 Task: Add "Move Card To …" Button titled Button0021 to "top" of the list "To Do" to Card Card0021 in Board Board0021 in Workspace Development in Trello
Action: Mouse moved to (415, 473)
Screenshot: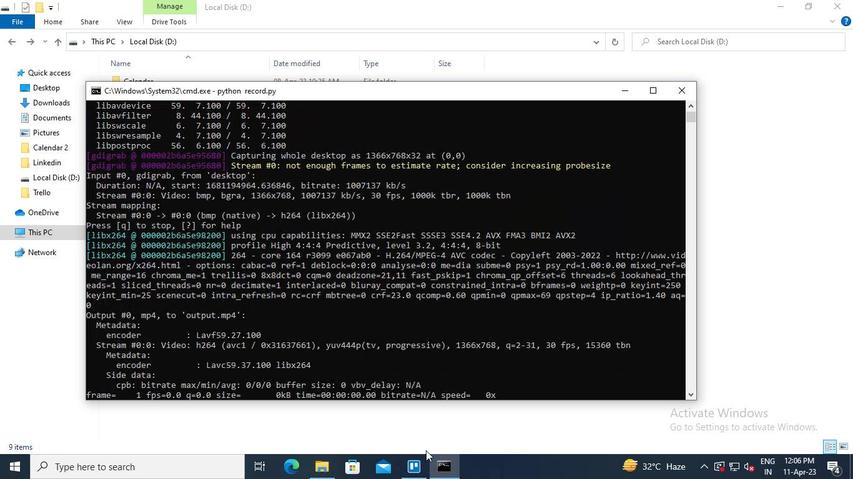 
Action: Mouse pressed left at (415, 473)
Screenshot: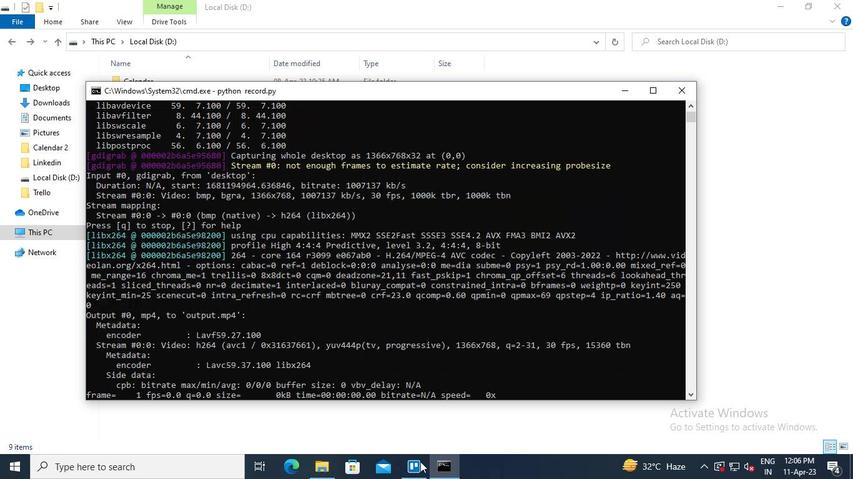 
Action: Mouse moved to (192, 169)
Screenshot: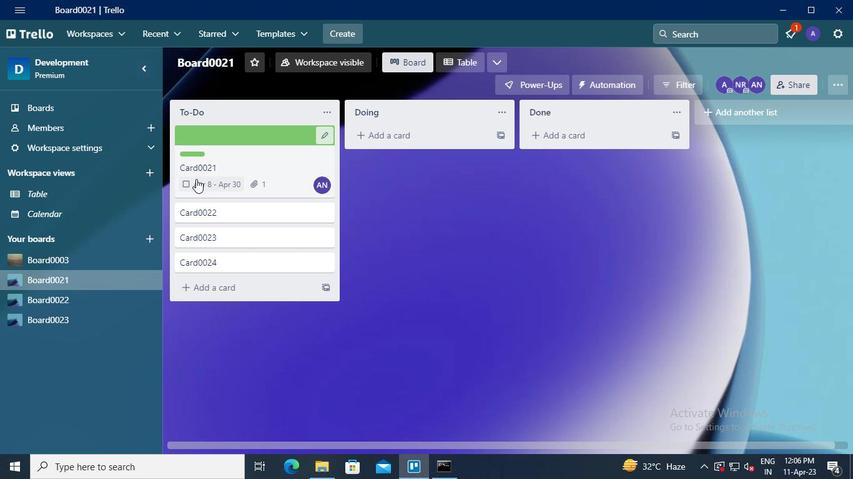 
Action: Mouse pressed left at (192, 169)
Screenshot: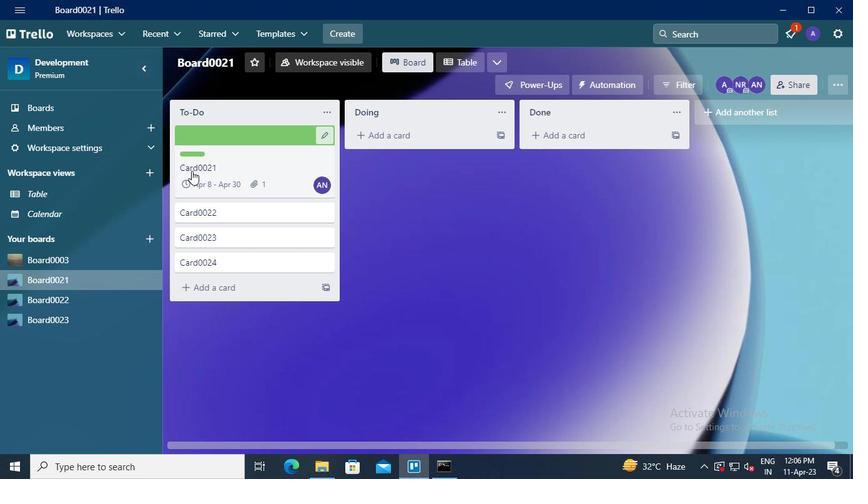 
Action: Mouse moved to (600, 363)
Screenshot: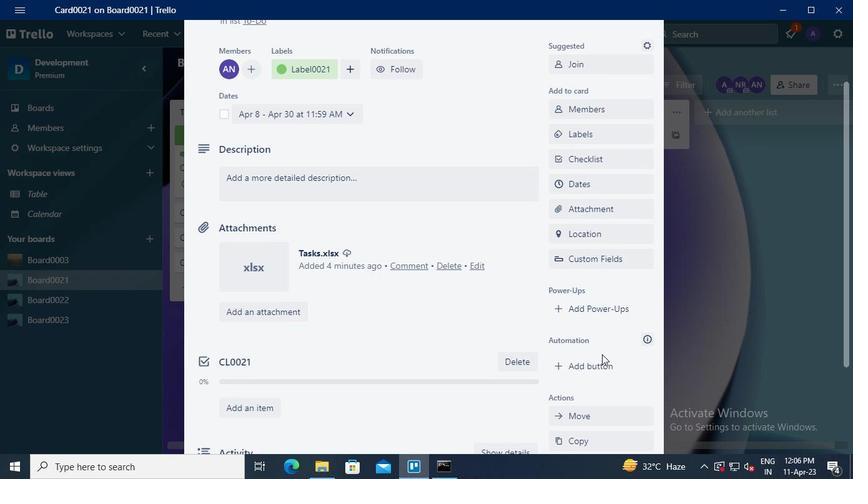 
Action: Mouse pressed left at (600, 363)
Screenshot: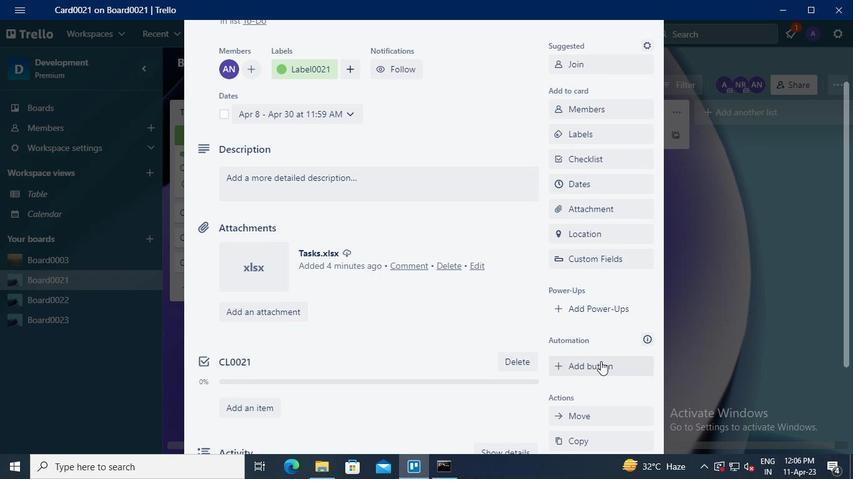 
Action: Mouse moved to (604, 117)
Screenshot: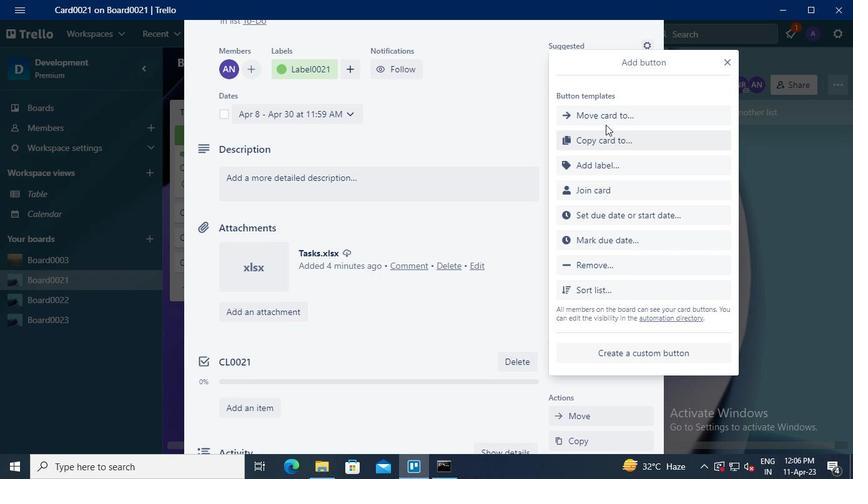 
Action: Mouse pressed left at (604, 117)
Screenshot: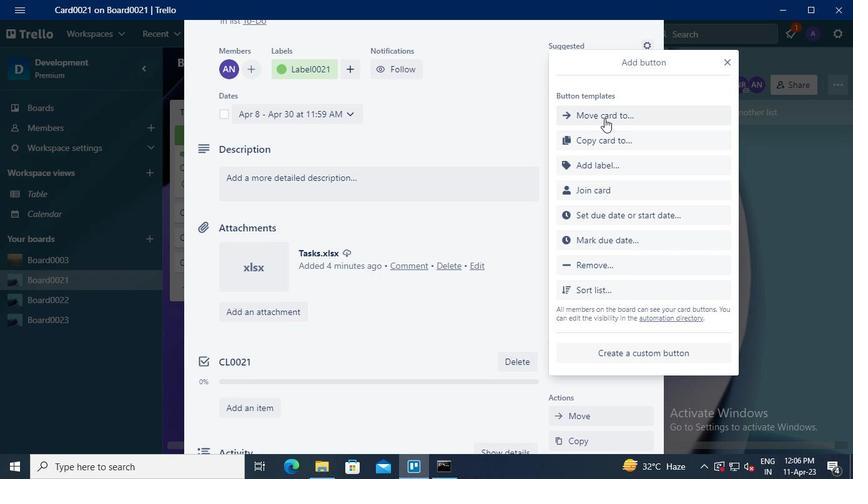 
Action: Mouse moved to (611, 150)
Screenshot: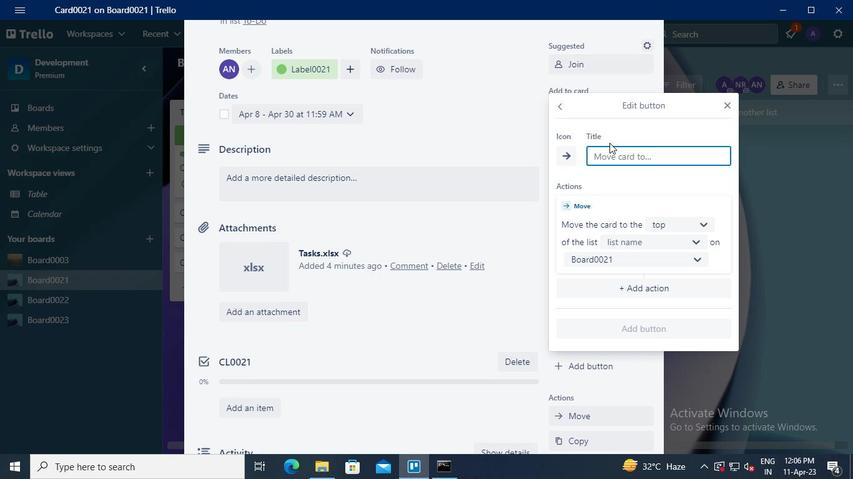 
Action: Mouse pressed left at (611, 150)
Screenshot: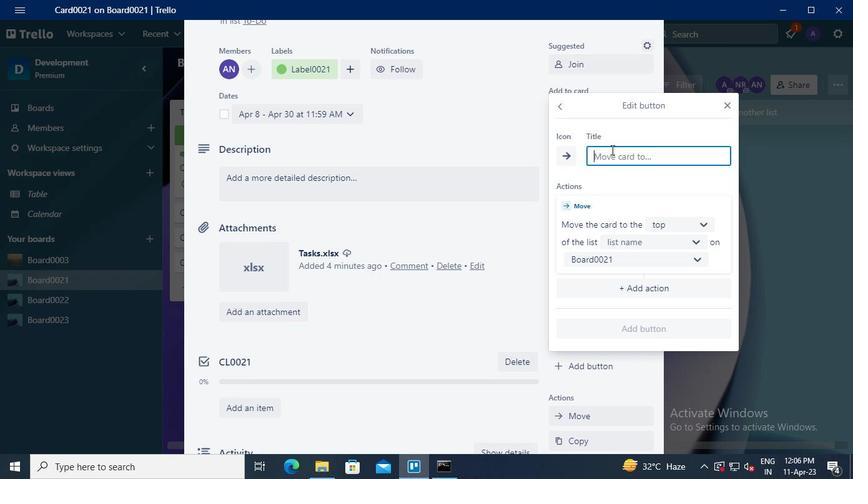 
Action: Keyboard Key.shift
Screenshot: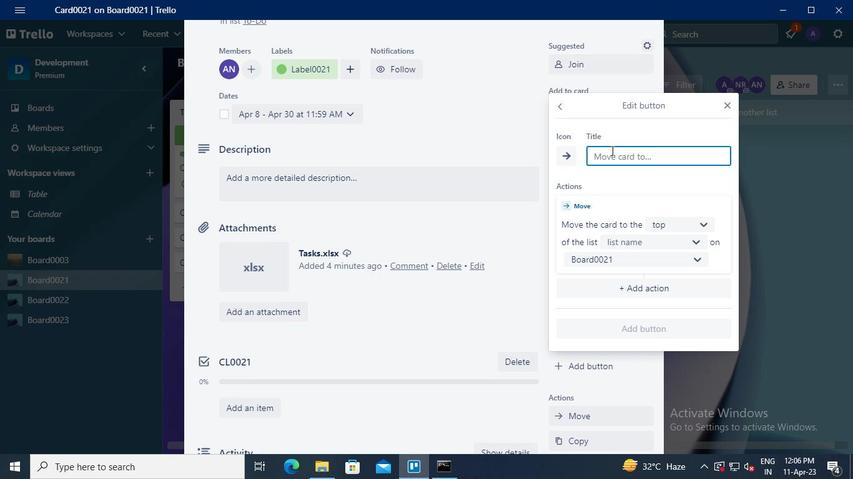 
Action: Keyboard B
Screenshot: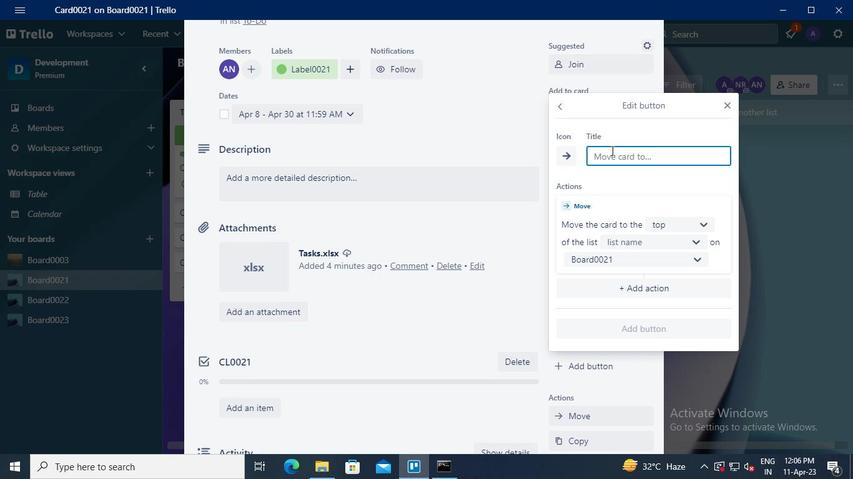 
Action: Keyboard u
Screenshot: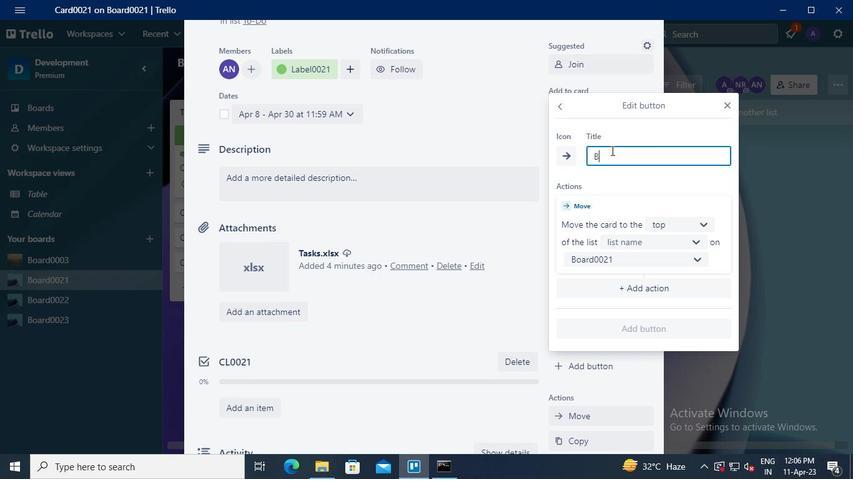 
Action: Keyboard t
Screenshot: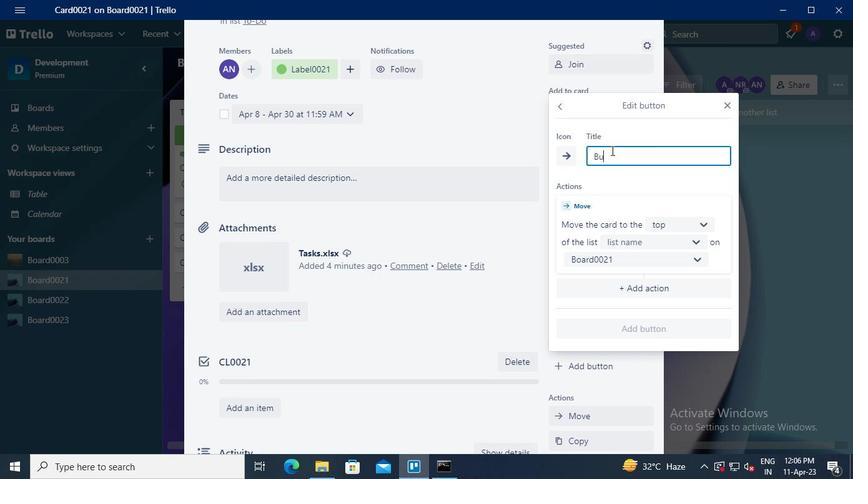 
Action: Keyboard t
Screenshot: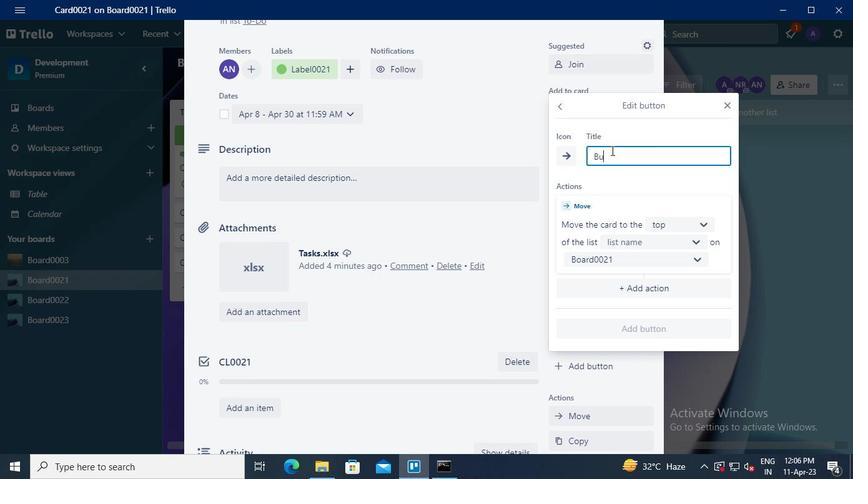 
Action: Keyboard o
Screenshot: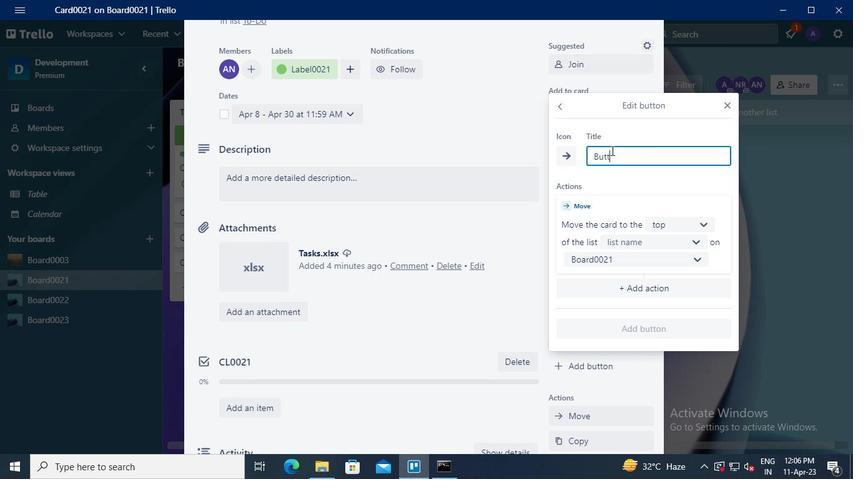 
Action: Keyboard n
Screenshot: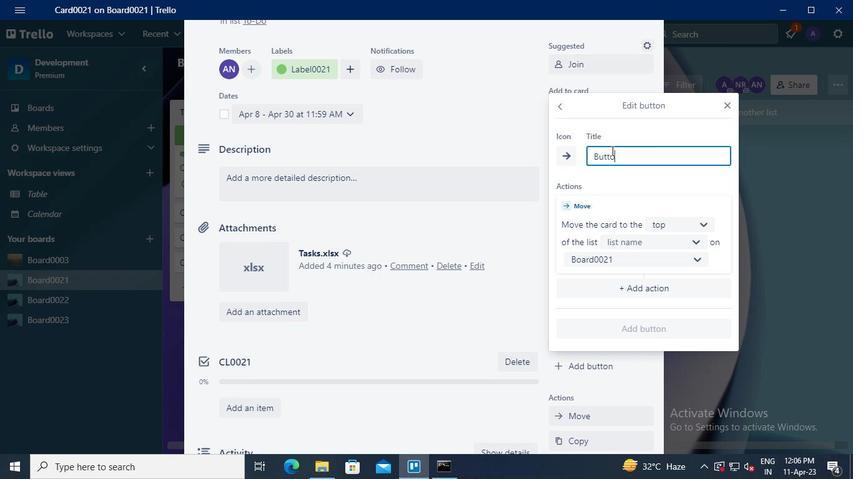 
Action: Keyboard <96>
Screenshot: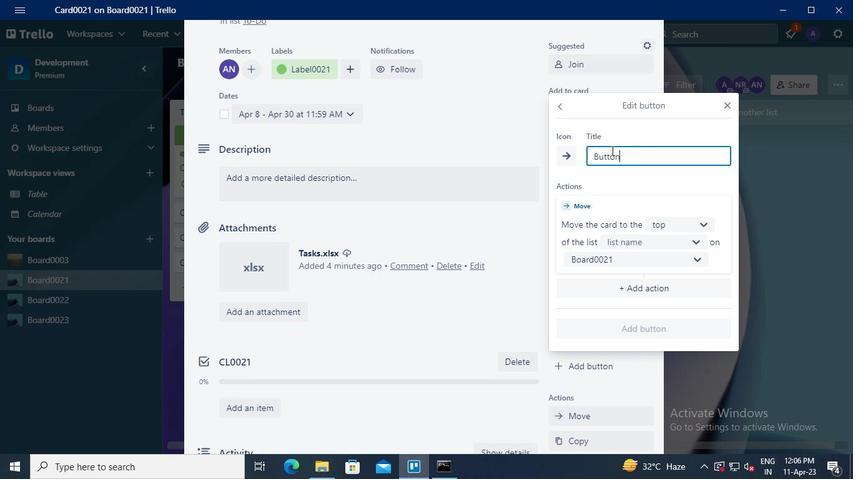 
Action: Keyboard <96>
Screenshot: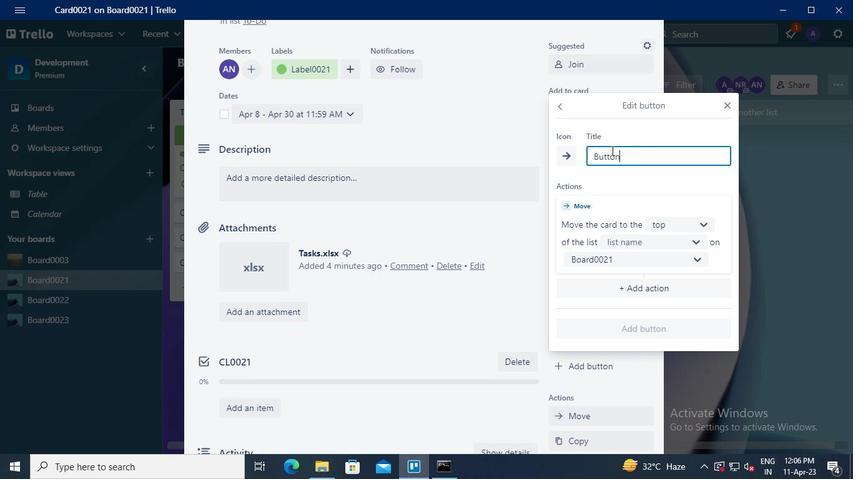 
Action: Keyboard <98>
Screenshot: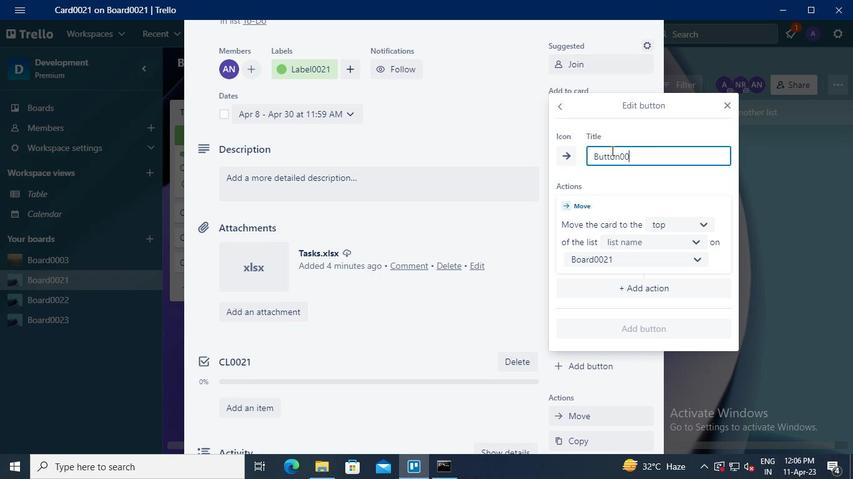 
Action: Keyboard <97>
Screenshot: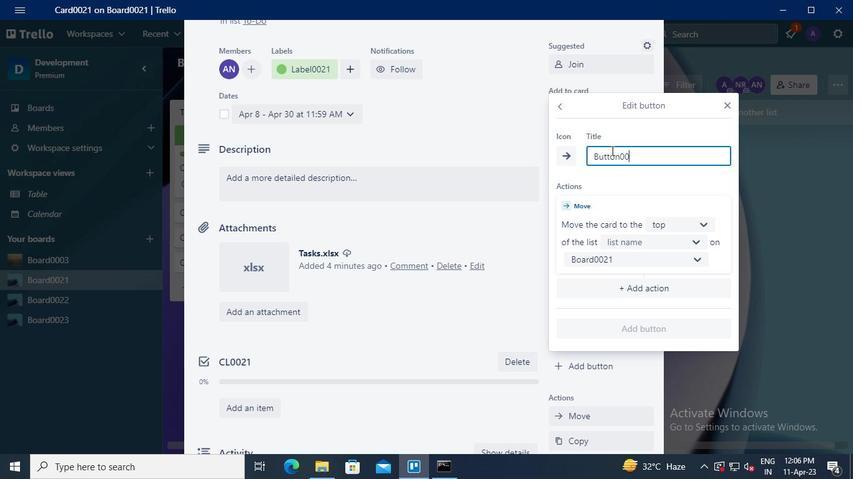 
Action: Mouse moved to (679, 221)
Screenshot: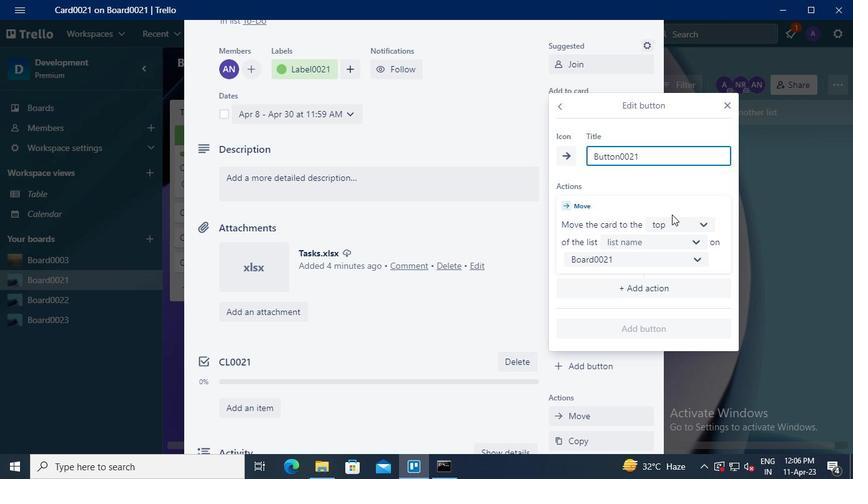 
Action: Mouse pressed left at (679, 221)
Screenshot: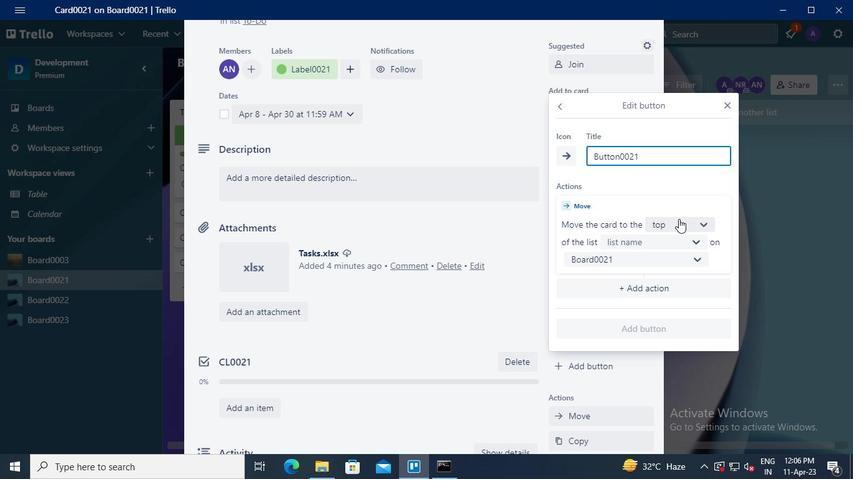 
Action: Mouse moved to (673, 242)
Screenshot: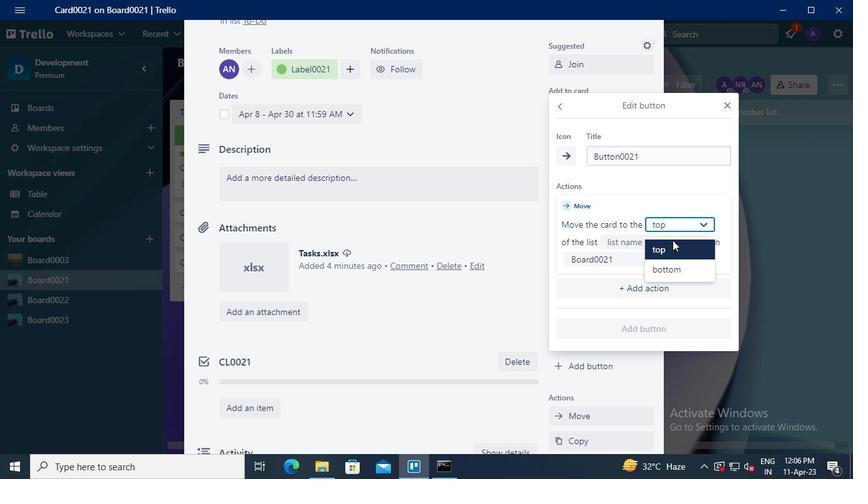 
Action: Mouse pressed left at (673, 242)
Screenshot: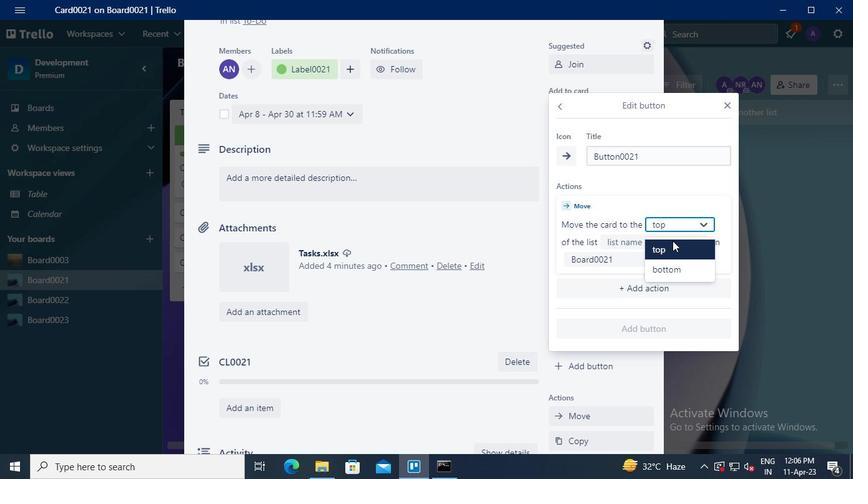 
Action: Mouse moved to (645, 241)
Screenshot: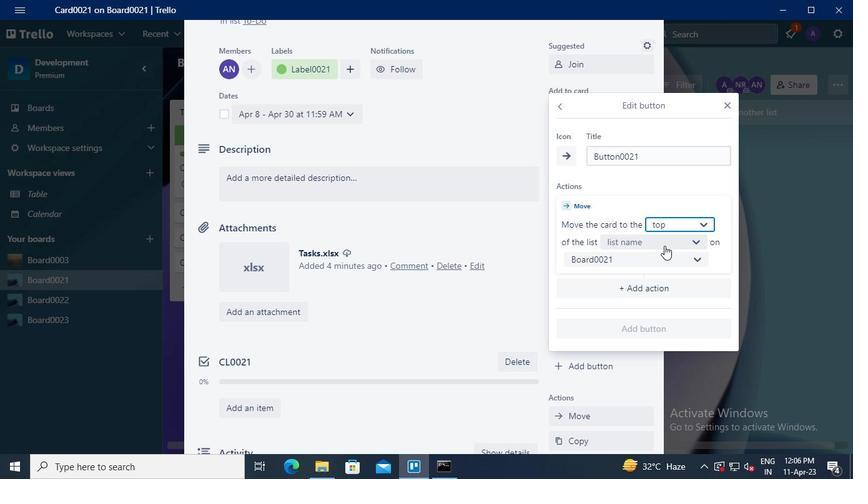 
Action: Mouse pressed left at (645, 241)
Screenshot: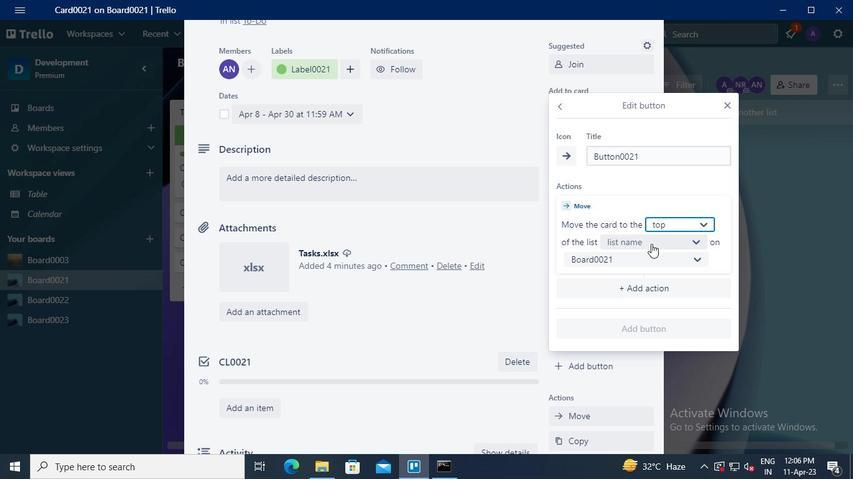 
Action: Mouse moved to (640, 262)
Screenshot: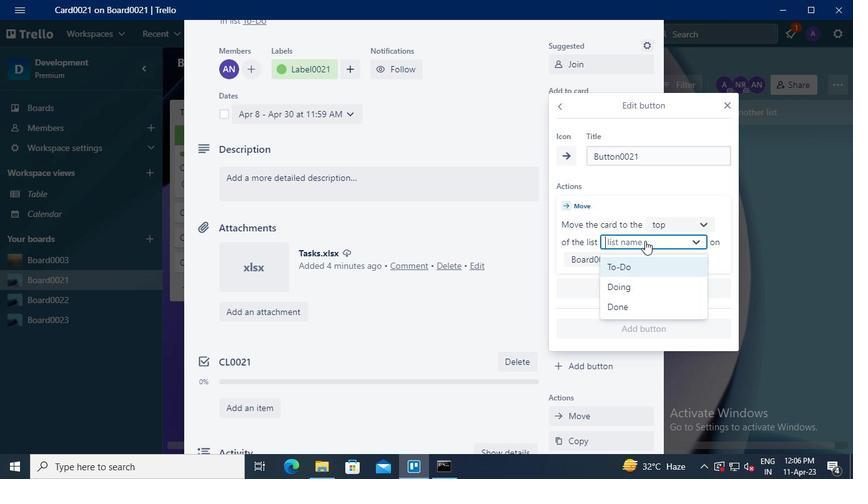 
Action: Mouse pressed left at (640, 262)
Screenshot: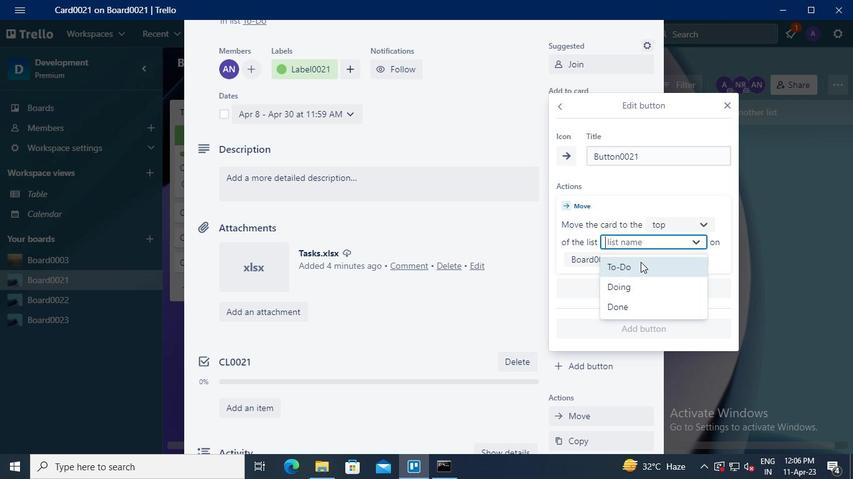 
Action: Mouse moved to (647, 324)
Screenshot: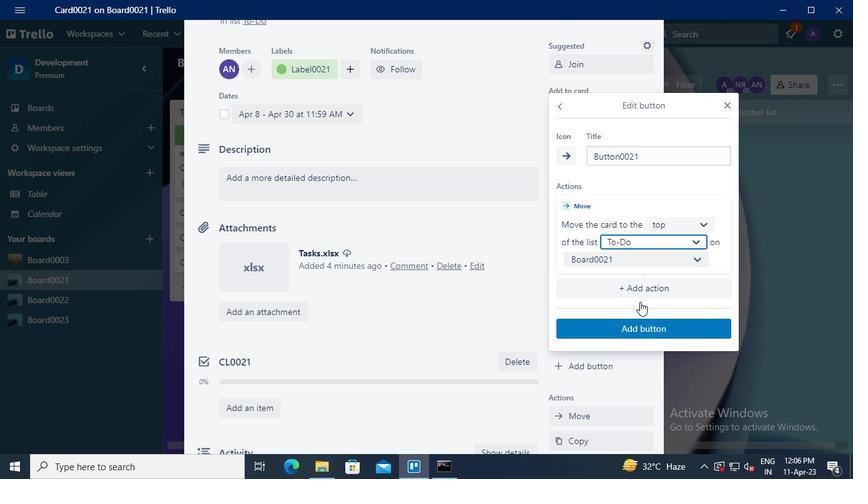 
Action: Mouse pressed left at (647, 324)
Screenshot: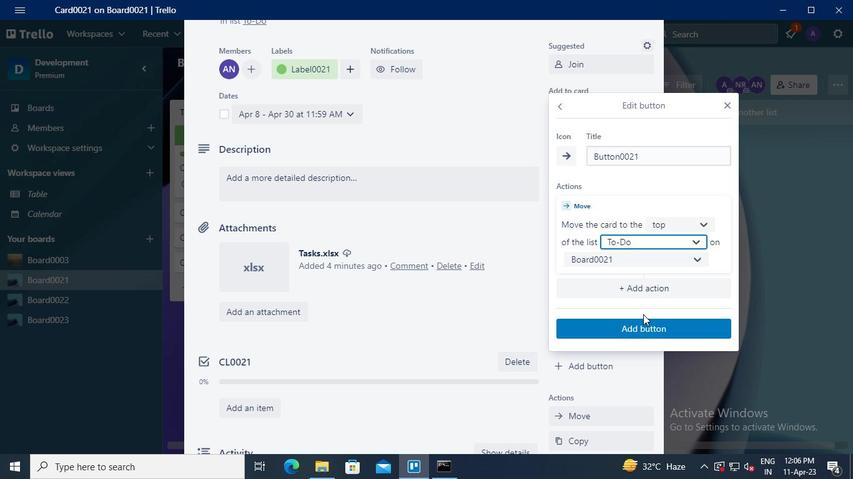 
Action: Mouse moved to (451, 465)
Screenshot: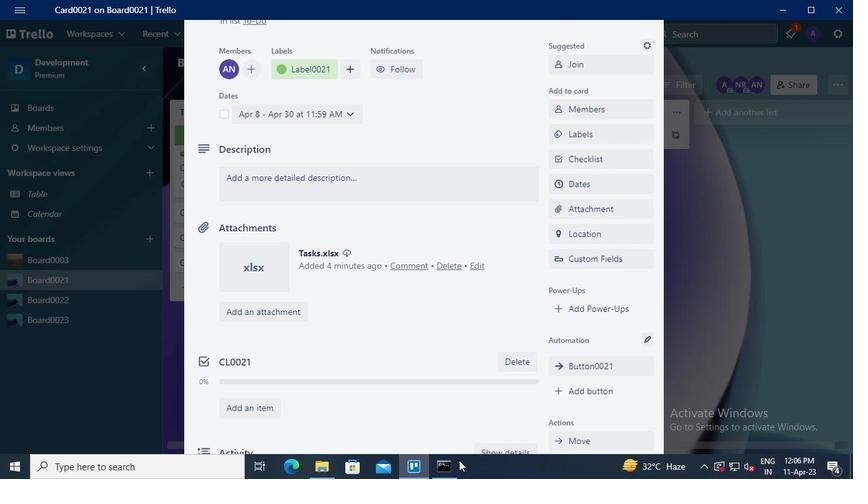 
Action: Mouse pressed left at (451, 465)
Screenshot: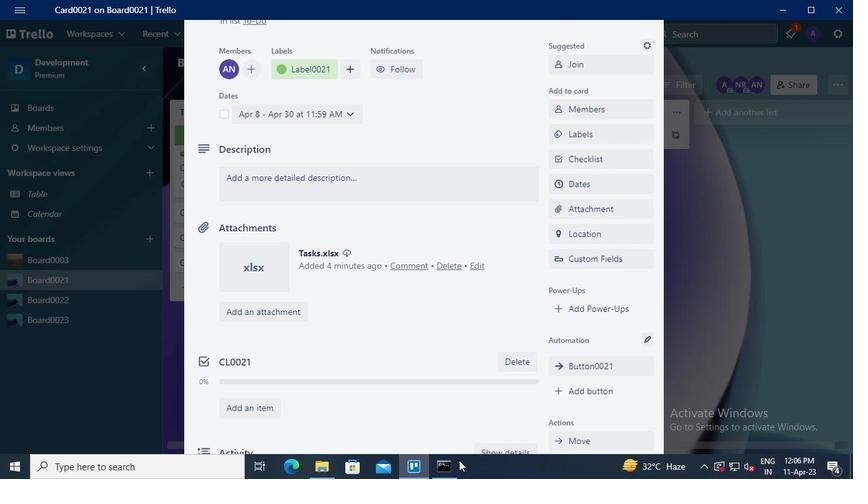 
Action: Mouse moved to (681, 93)
Screenshot: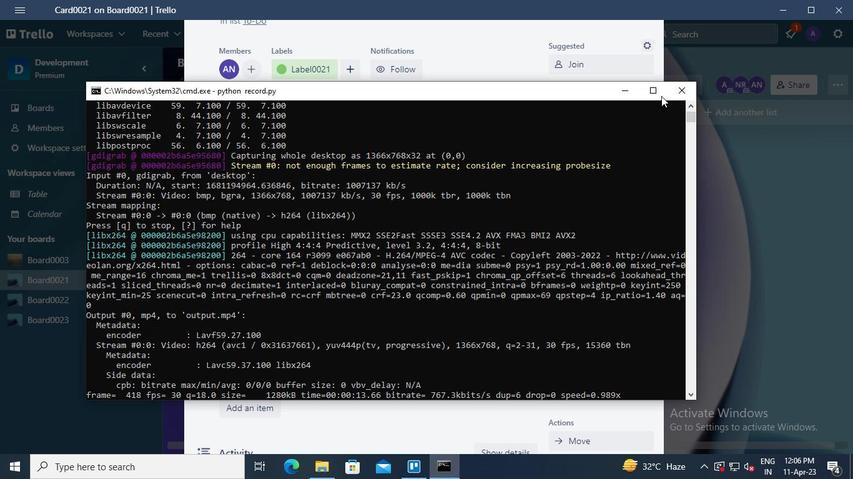 
Action: Mouse pressed left at (681, 93)
Screenshot: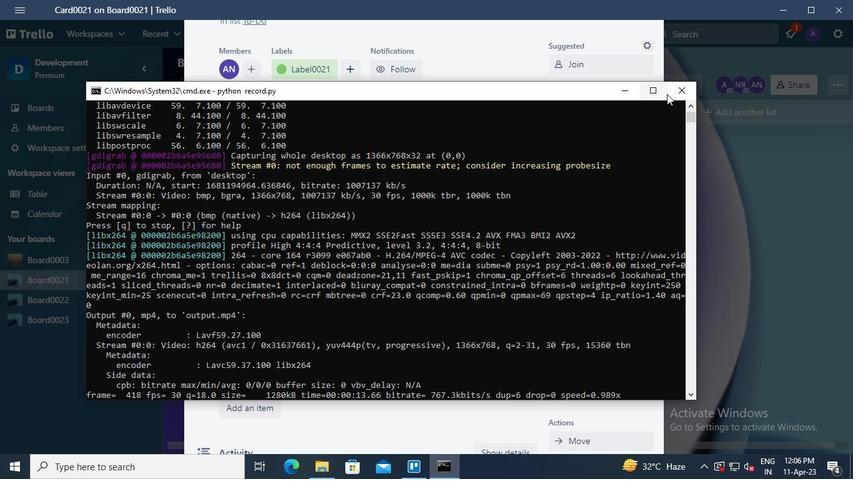 
